 Task: Add Sliced Hot Pepper Jack Rbst Free to the cart.
Action: Mouse moved to (45, 351)
Screenshot: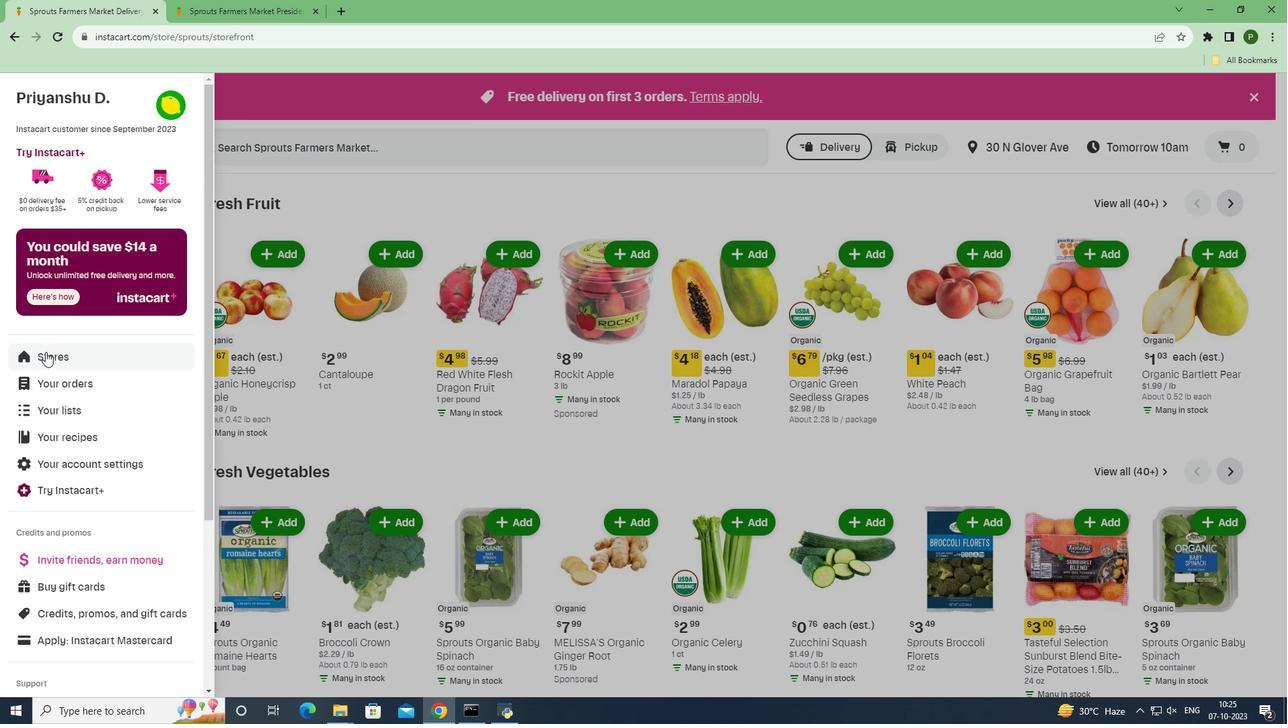 
Action: Mouse pressed left at (45, 351)
Screenshot: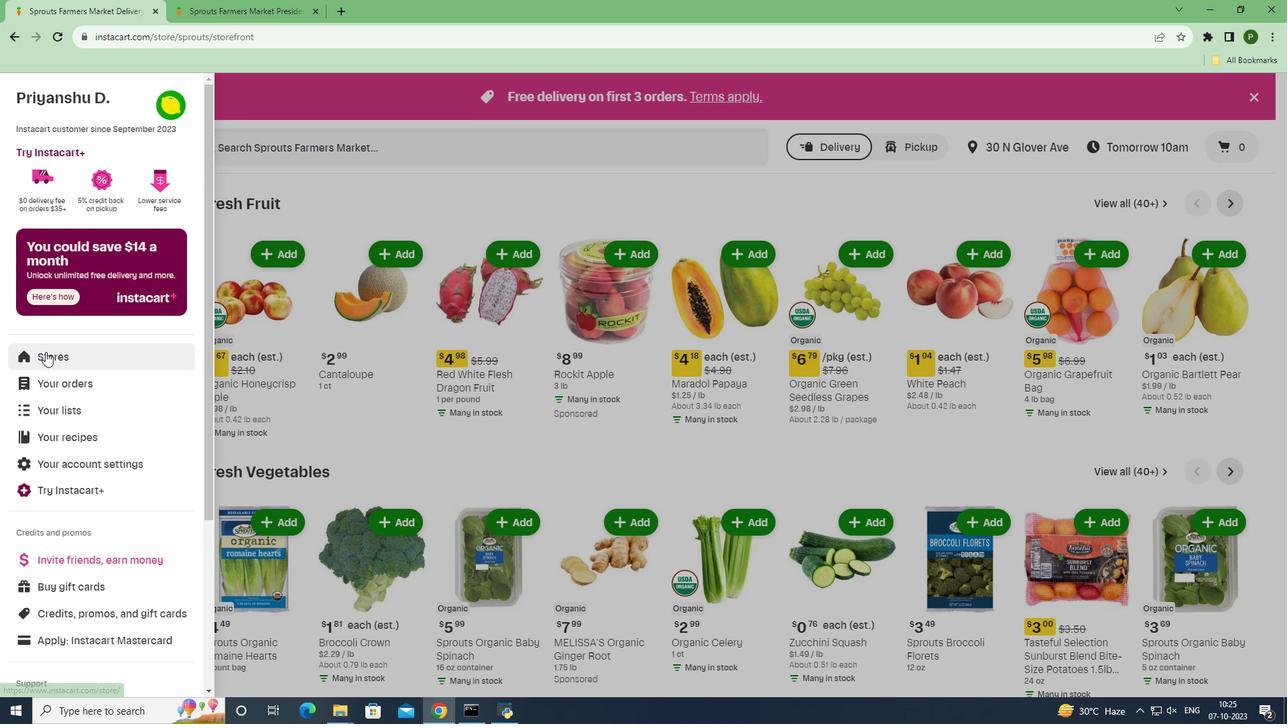 
Action: Mouse moved to (311, 149)
Screenshot: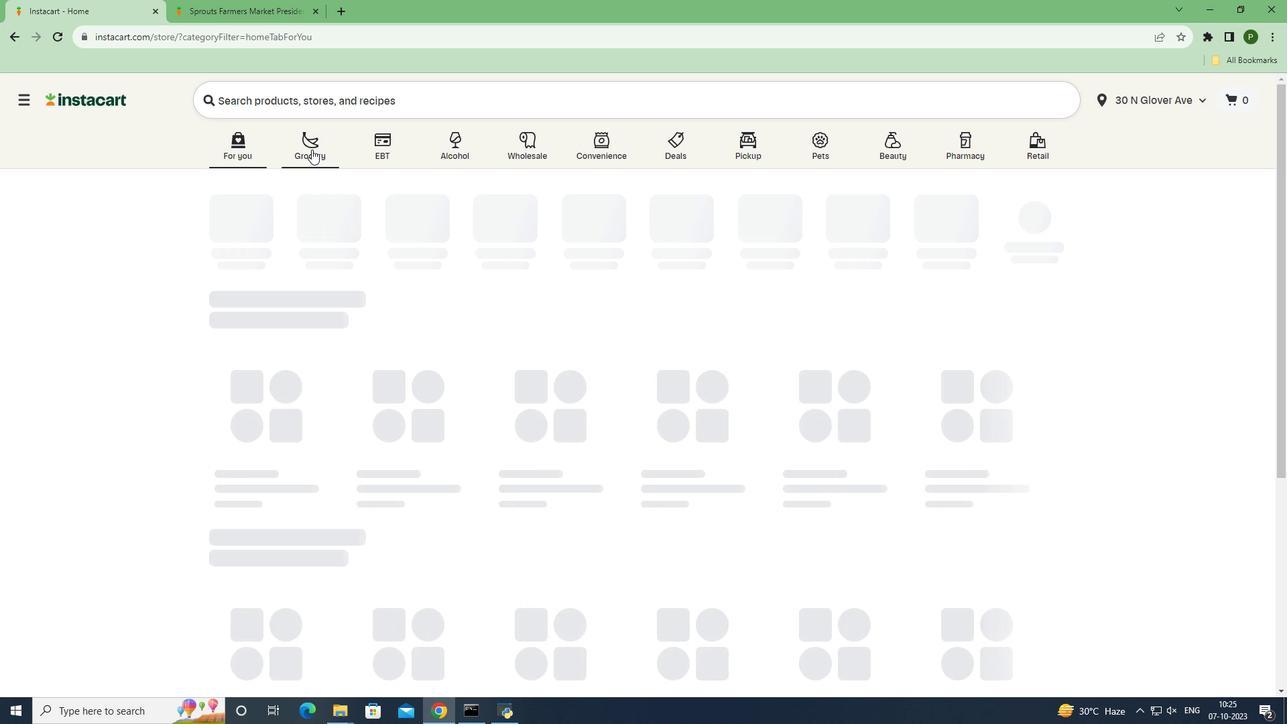 
Action: Mouse pressed left at (311, 149)
Screenshot: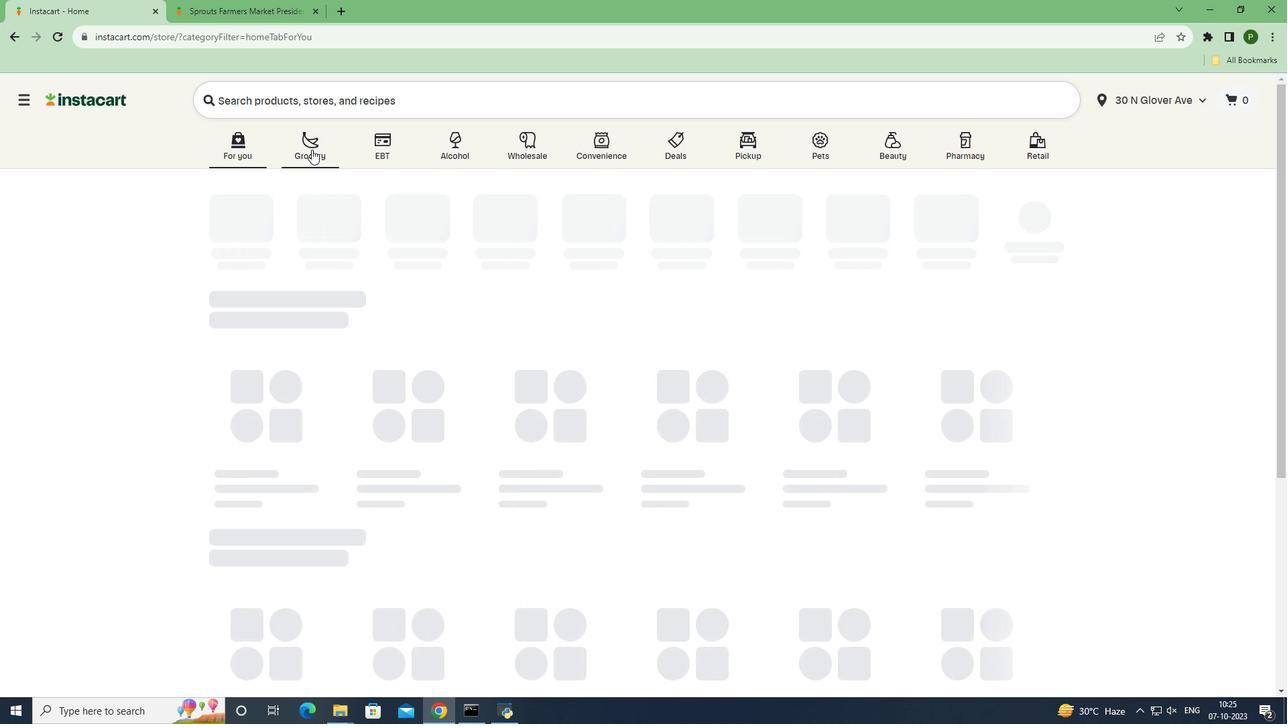 
Action: Mouse moved to (563, 307)
Screenshot: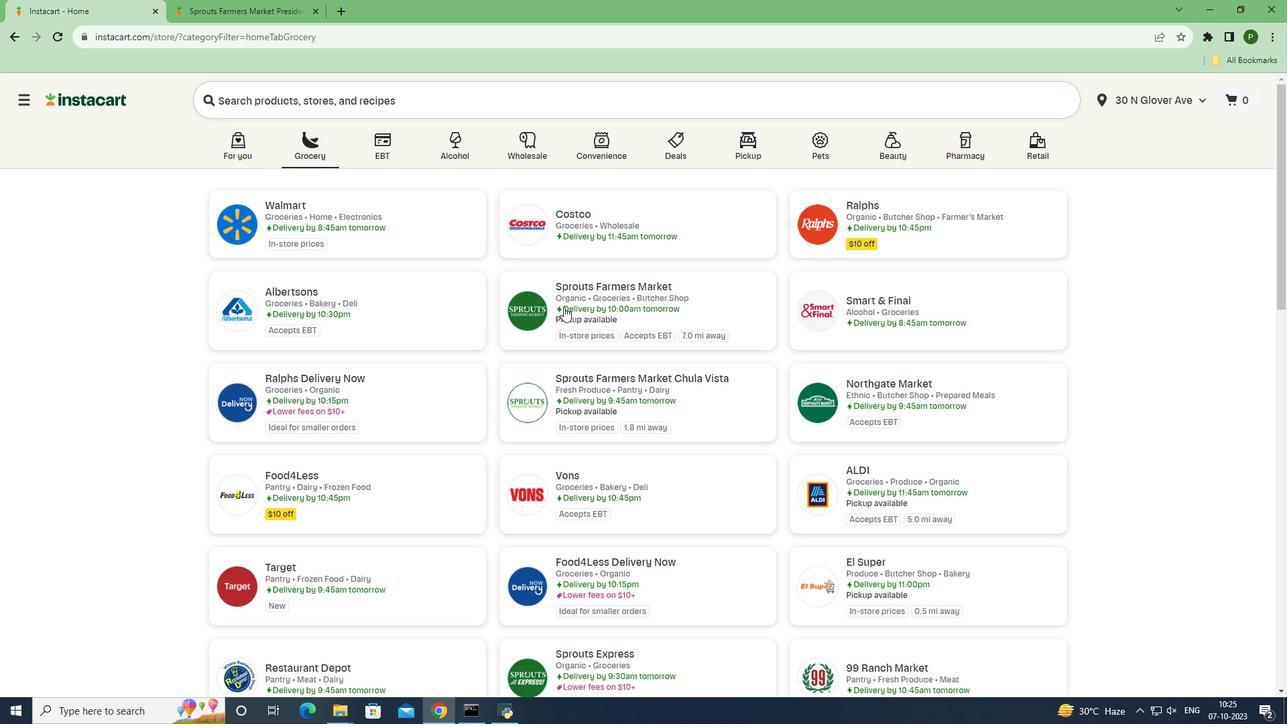 
Action: Mouse pressed left at (563, 307)
Screenshot: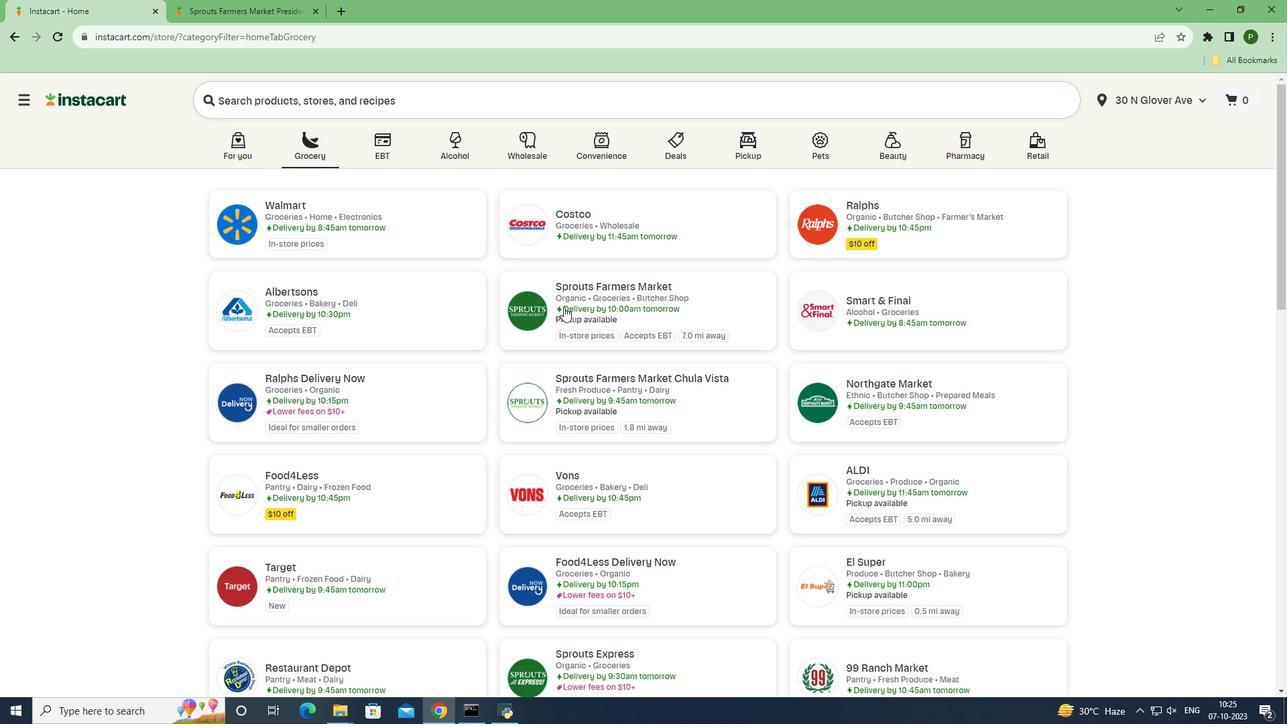 
Action: Mouse moved to (102, 480)
Screenshot: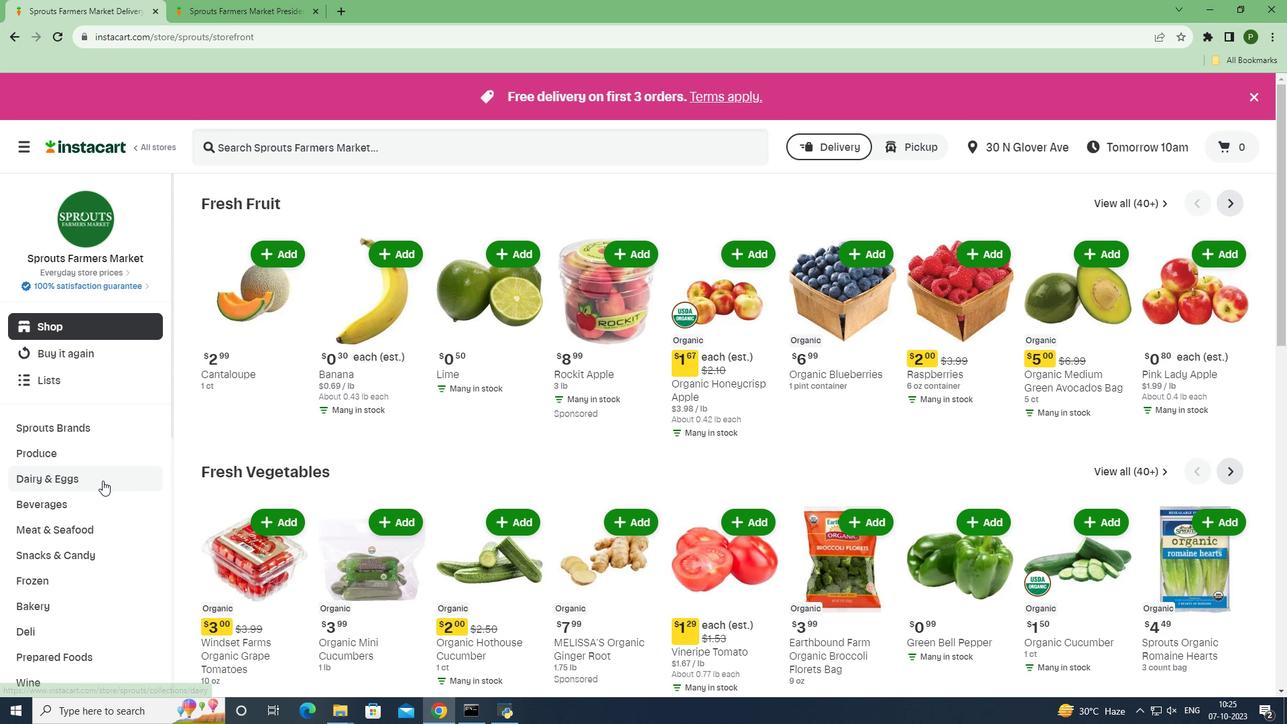 
Action: Mouse pressed left at (102, 480)
Screenshot: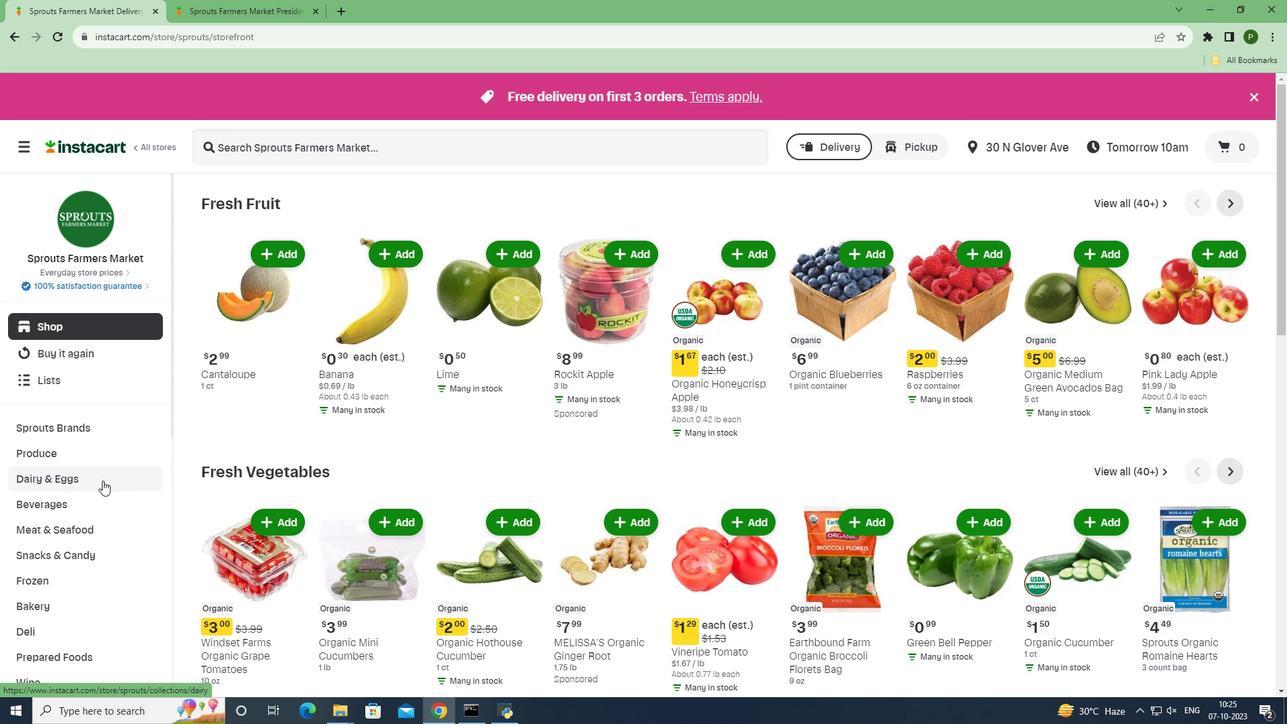 
Action: Mouse moved to (83, 534)
Screenshot: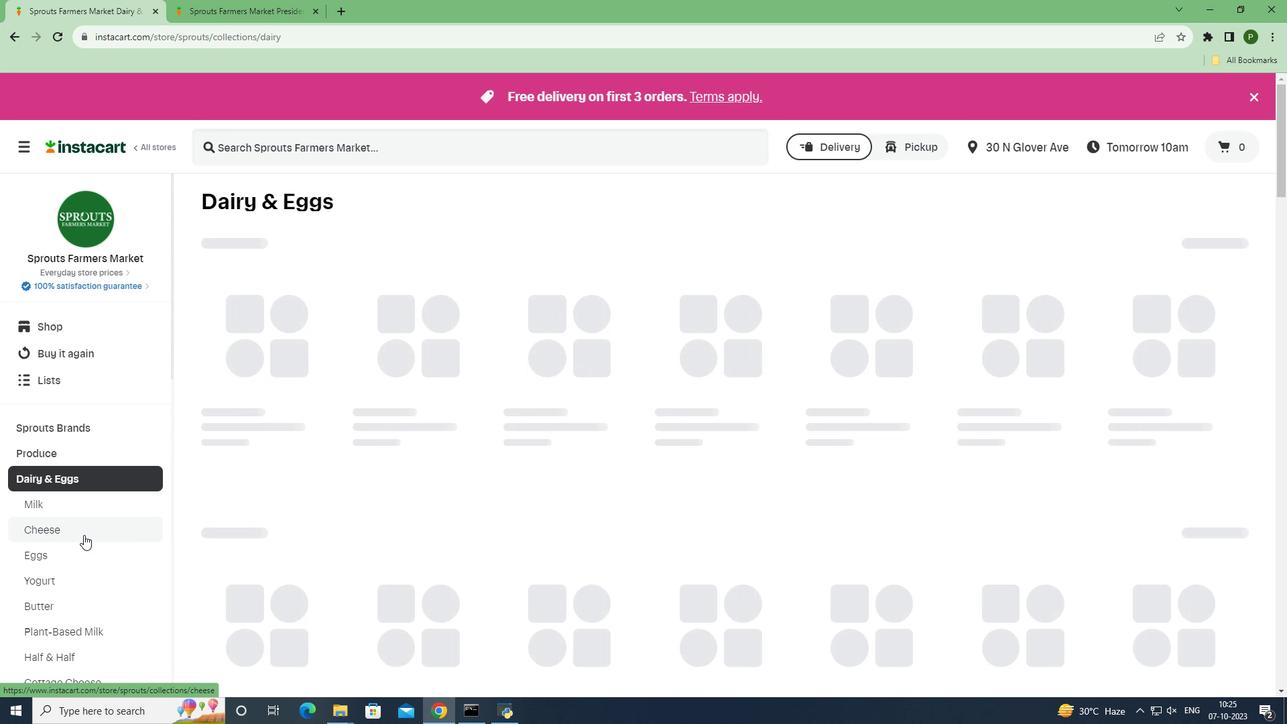 
Action: Mouse pressed left at (83, 534)
Screenshot: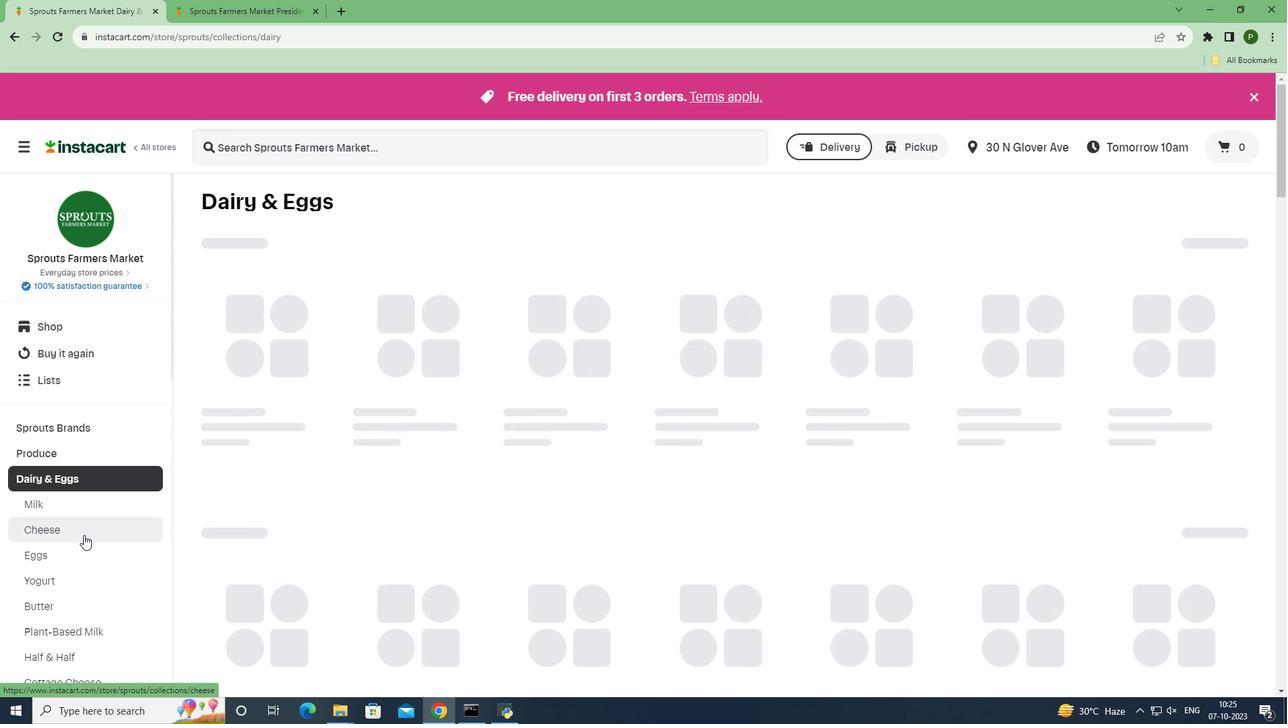 
Action: Mouse moved to (267, 150)
Screenshot: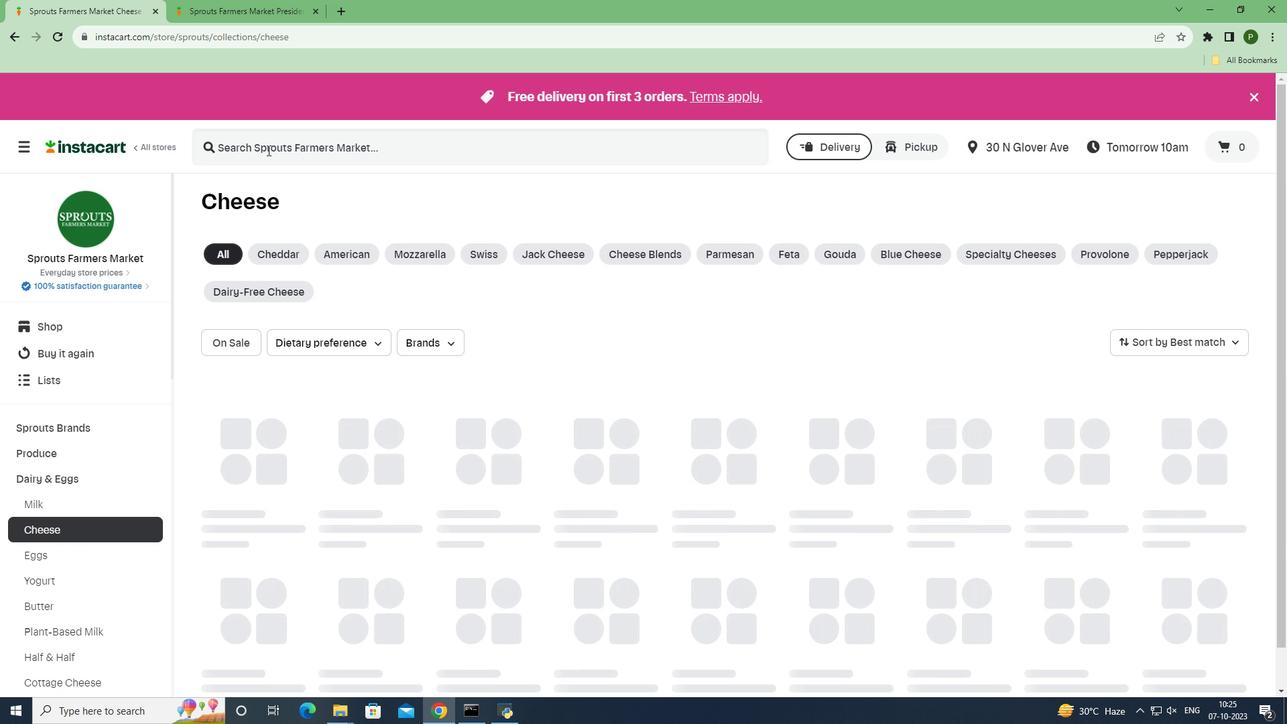 
Action: Mouse pressed left at (267, 150)
Screenshot: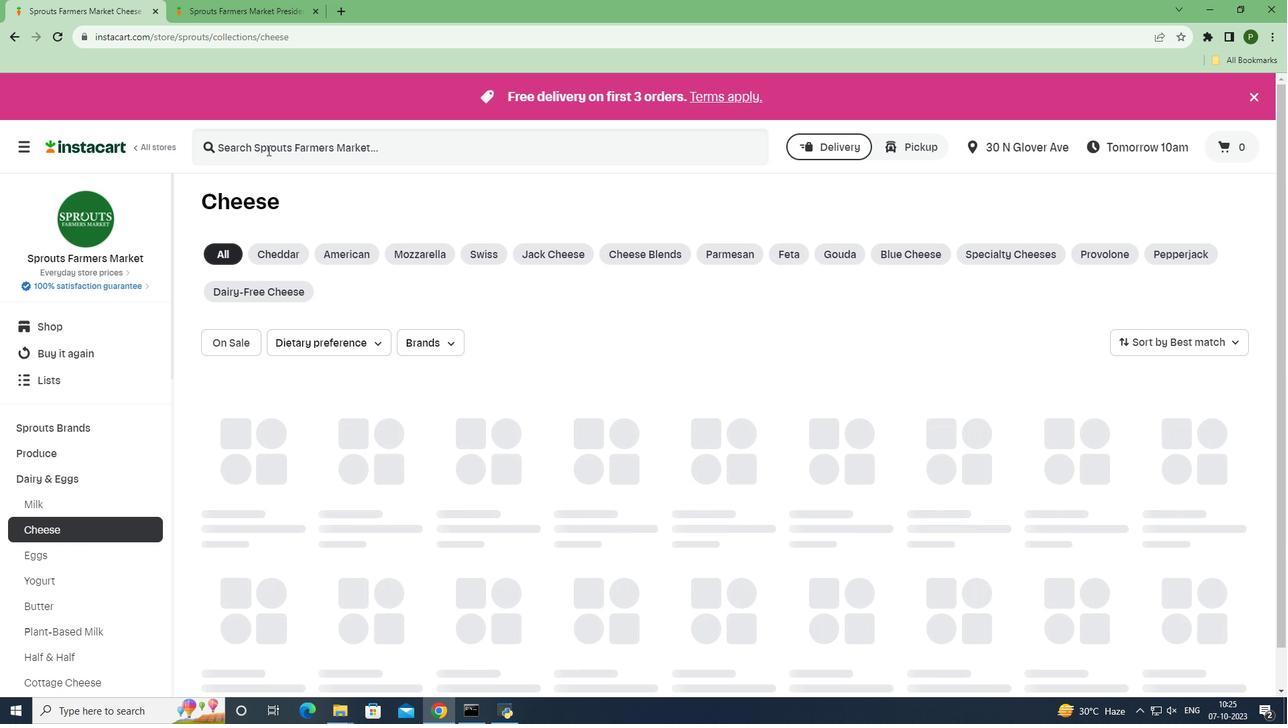 
Action: Key pressed <Key.caps_lock>S<Key.caps_lock>liced<Key.space><Key.caps_lock>H<Key.caps_lock>ot<Key.space><Key.caps_lock>P<Key.caps_lock>epper<Key.space><Key.caps_lock>J<Key.caps_lock>ack<Key.space><Key.caps_lock>R<Key.caps_lock>bst<Key.space><Key.caps_lock>F<Key.caps_lock>ree<Key.enter>
Screenshot: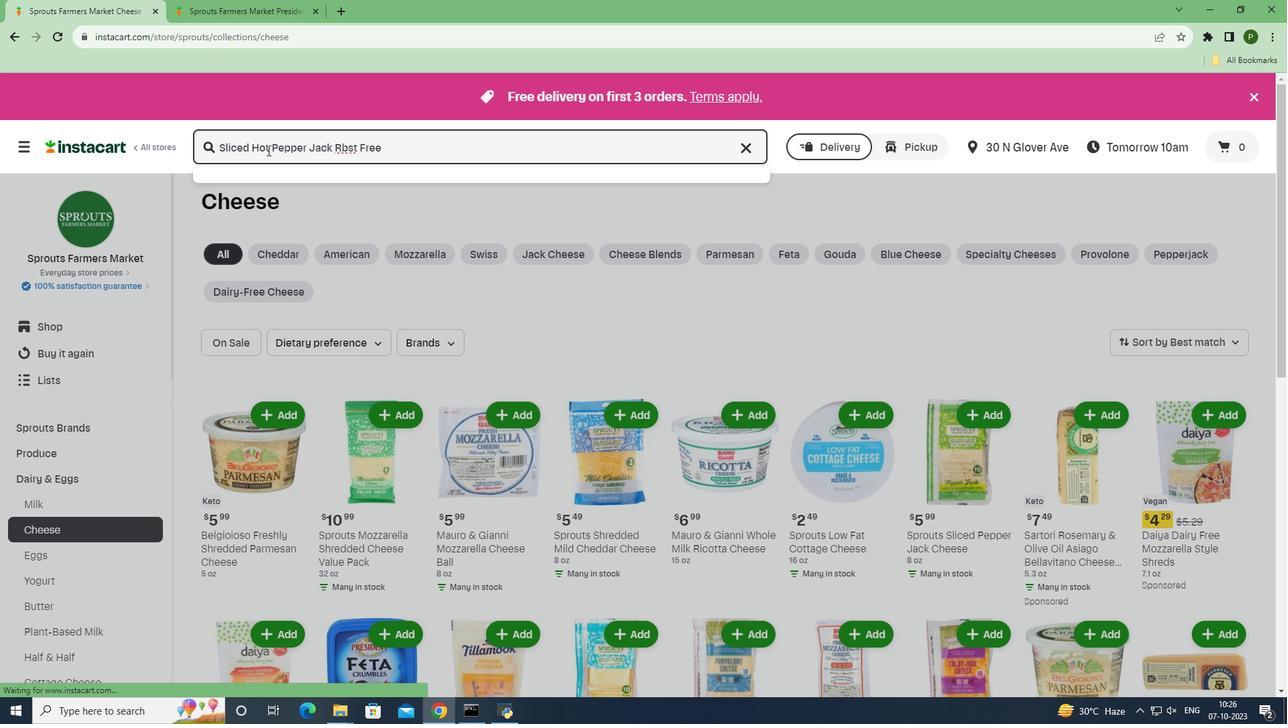 
Action: Mouse moved to (374, 288)
Screenshot: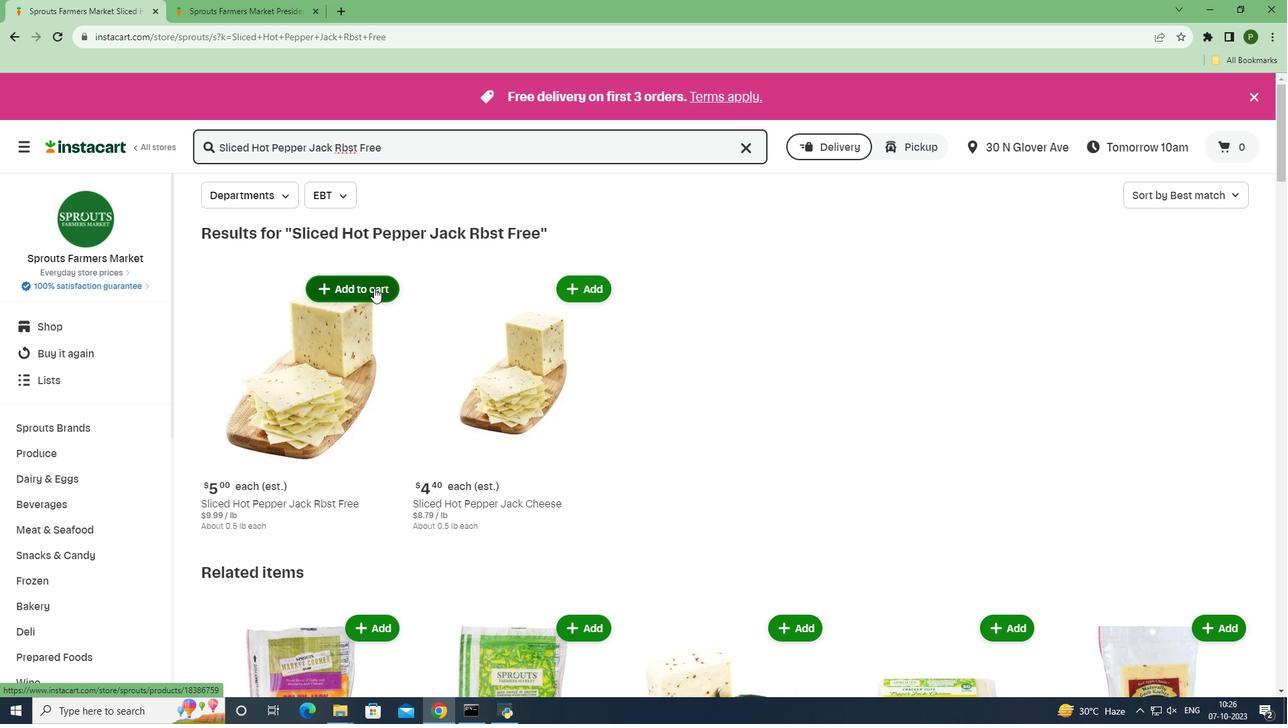 
Action: Mouse pressed left at (374, 288)
Screenshot: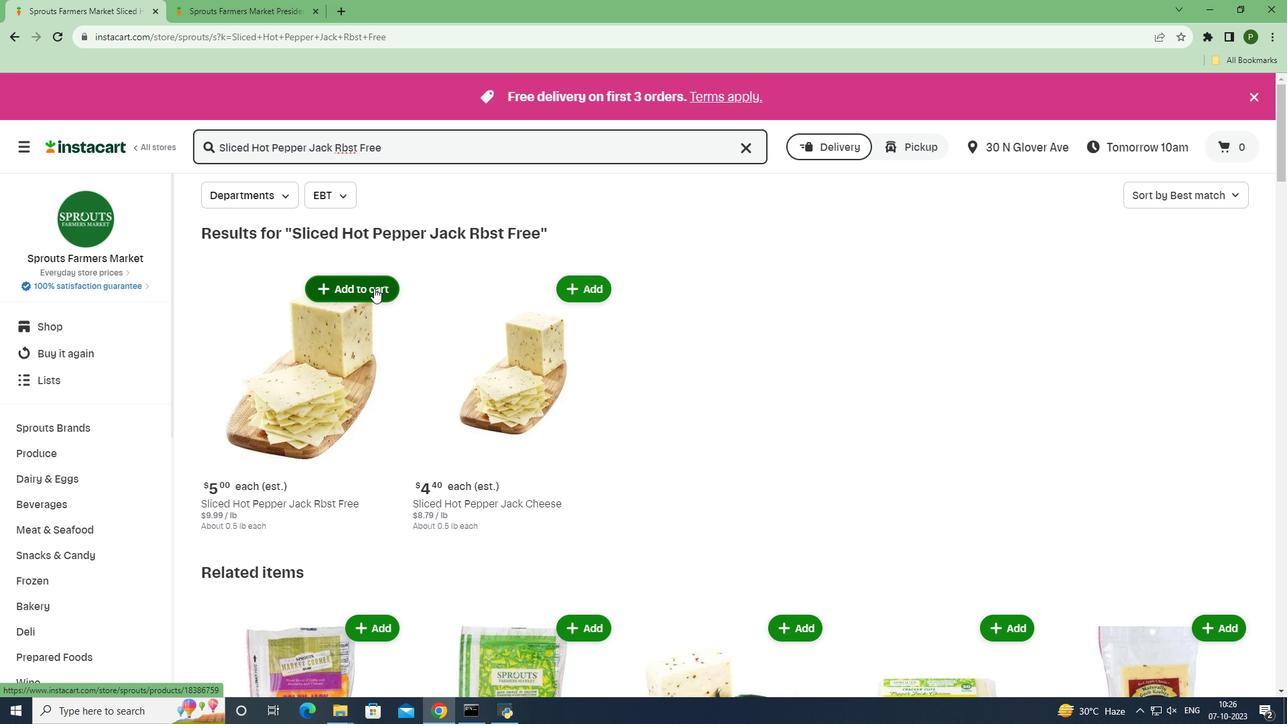 
Action: Mouse moved to (429, 323)
Screenshot: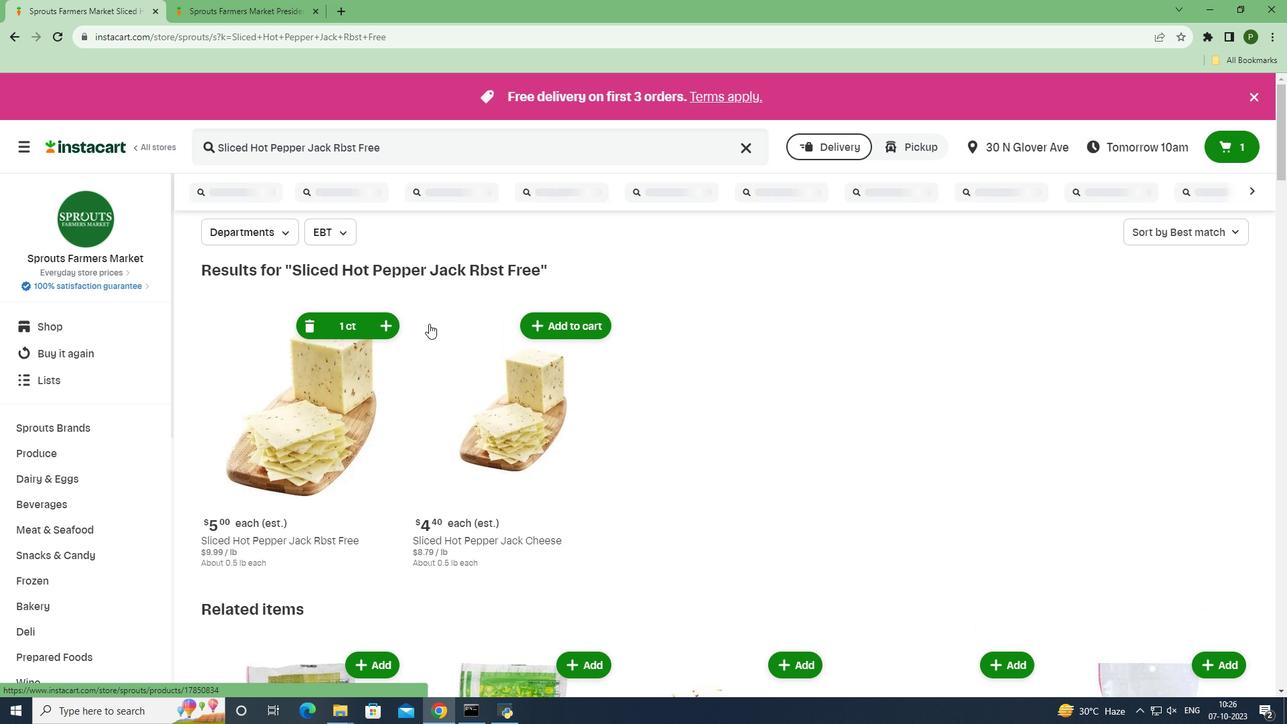 
